 Task: Check the percentage active listings of club house in the last 1 year.
Action: Mouse pressed left at (840, 198)
Screenshot: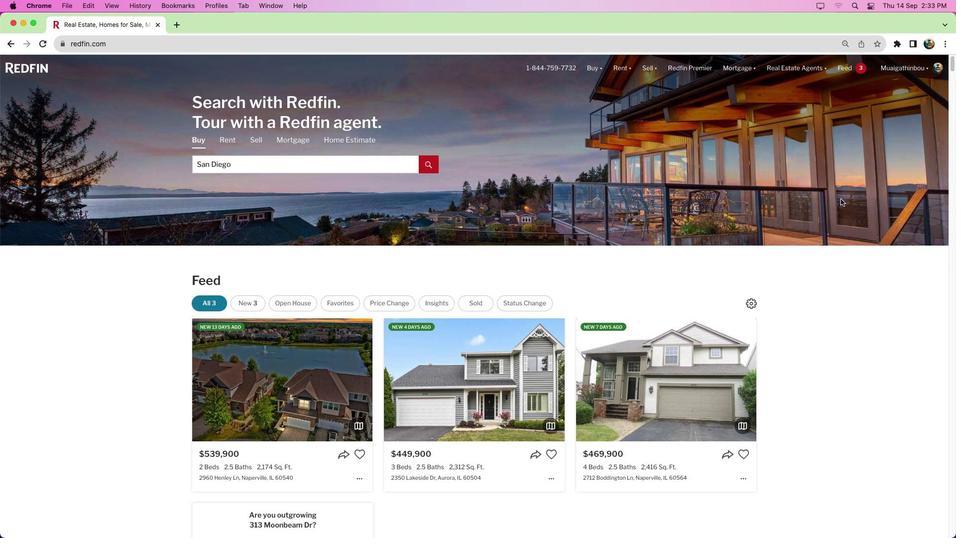 
Action: Mouse moved to (772, 172)
Screenshot: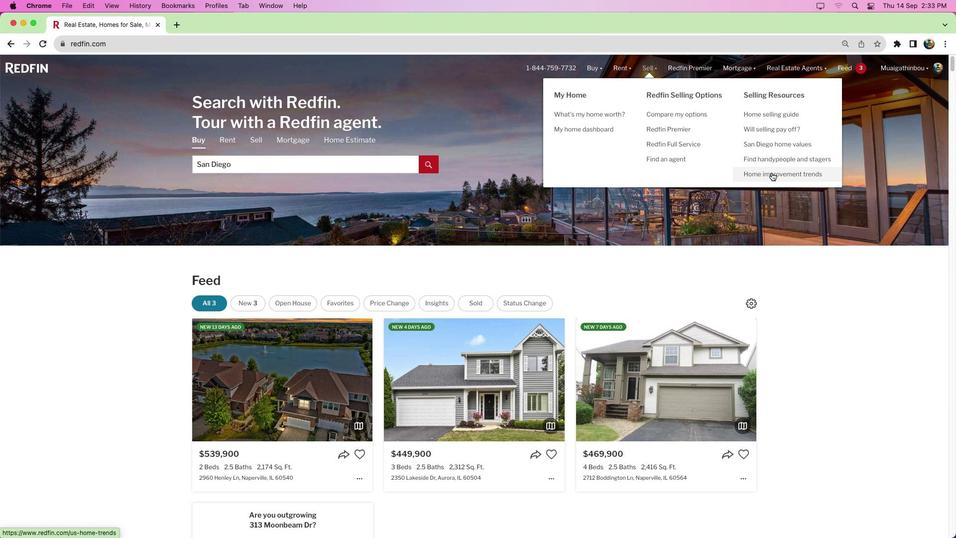 
Action: Mouse pressed left at (772, 172)
Screenshot: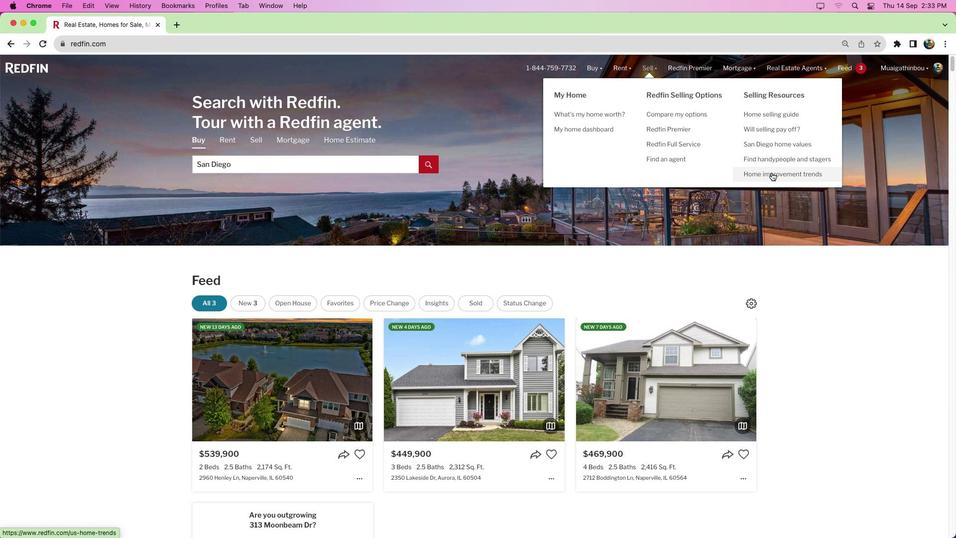 
Action: Mouse moved to (451, 355)
Screenshot: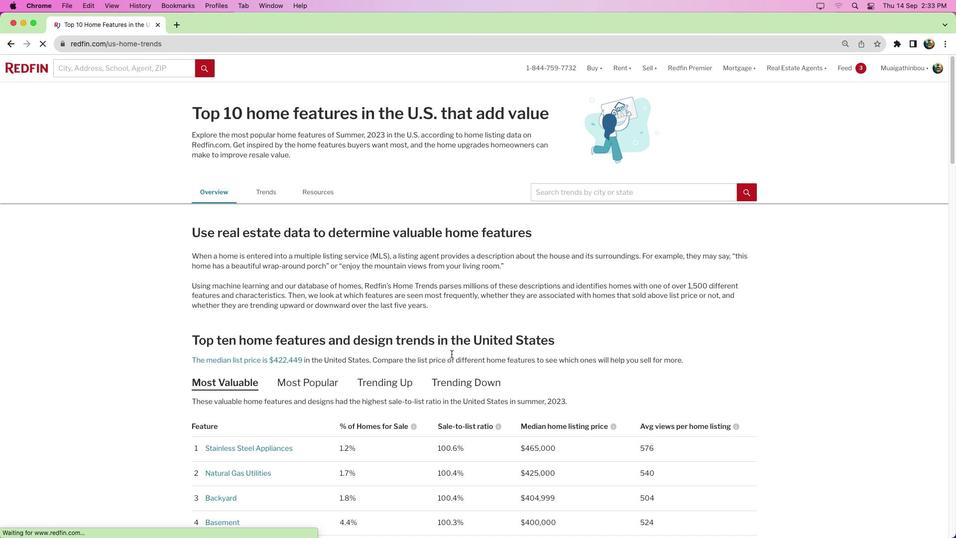 
Action: Mouse scrolled (451, 355) with delta (0, 0)
Screenshot: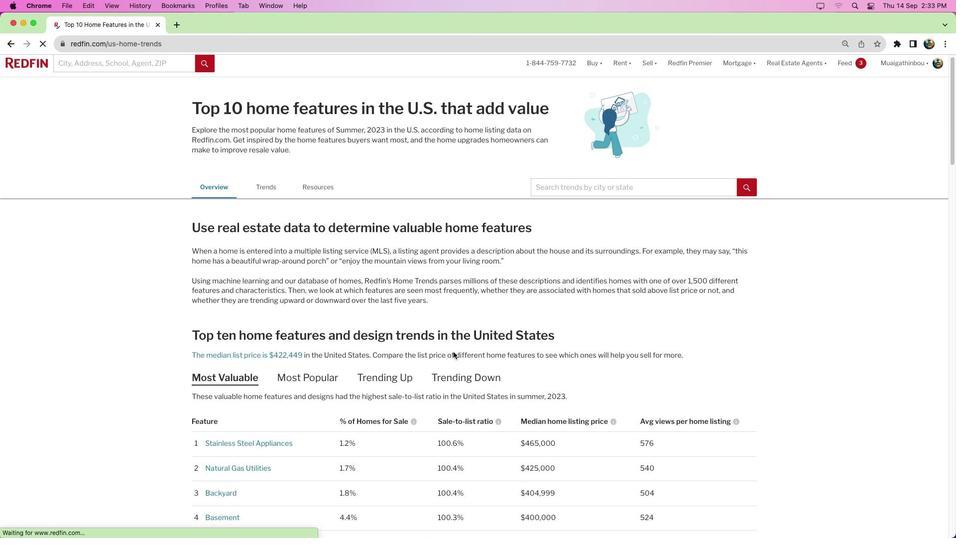 
Action: Mouse moved to (451, 354)
Screenshot: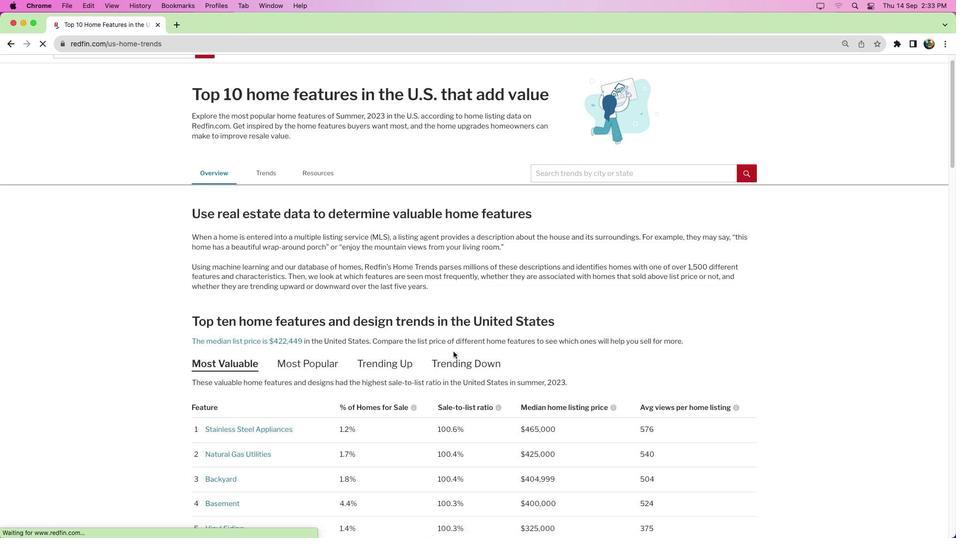 
Action: Mouse scrolled (451, 354) with delta (0, 0)
Screenshot: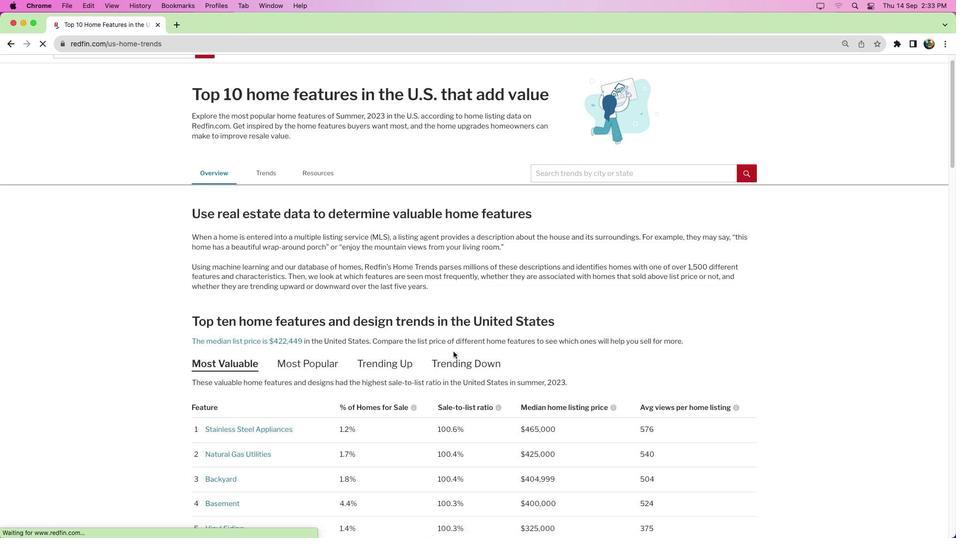 
Action: Mouse moved to (453, 351)
Screenshot: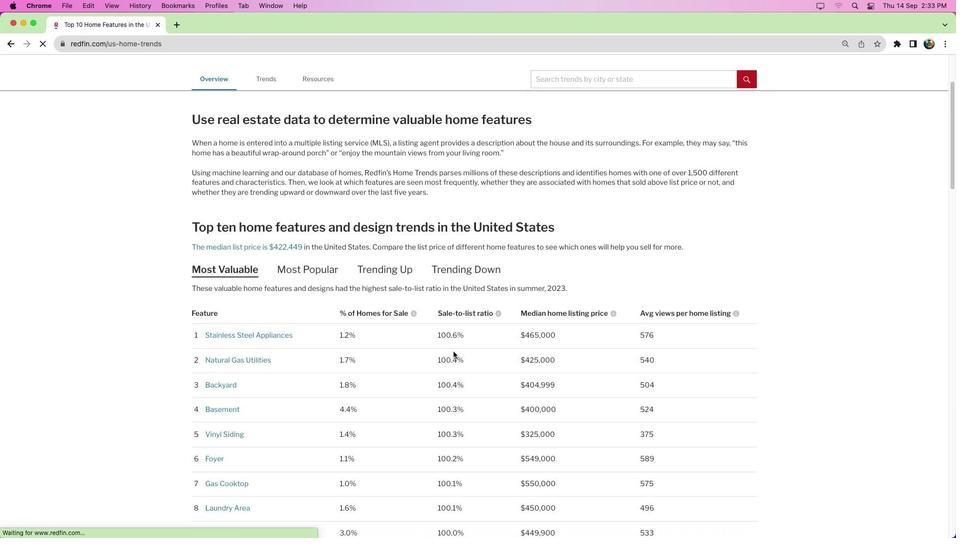 
Action: Mouse scrolled (453, 351) with delta (0, -2)
Screenshot: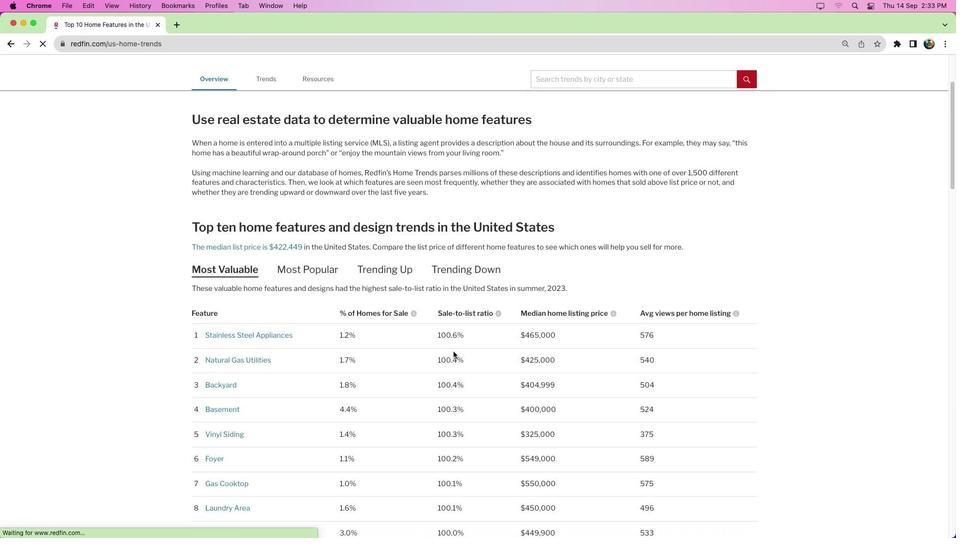 
Action: Mouse moved to (453, 351)
Screenshot: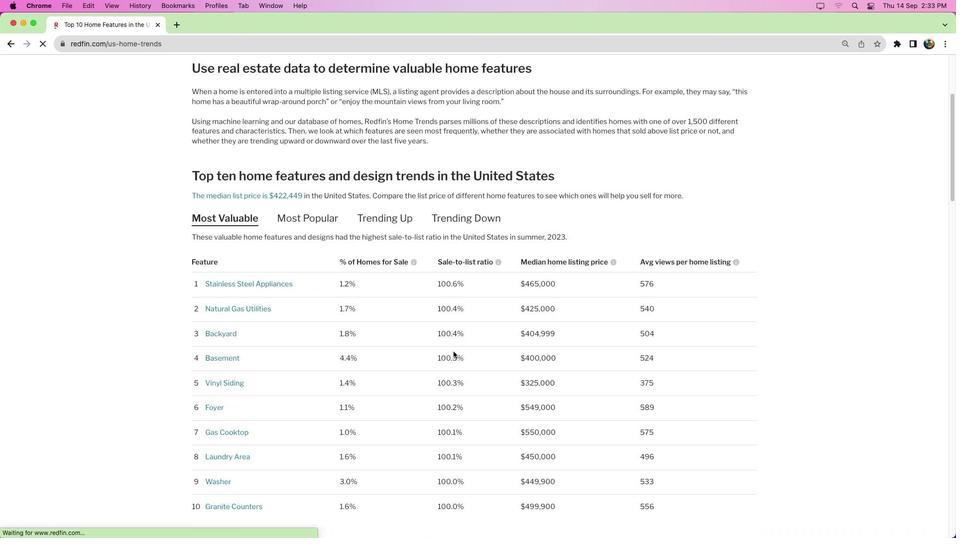 
Action: Mouse scrolled (453, 351) with delta (0, -2)
Screenshot: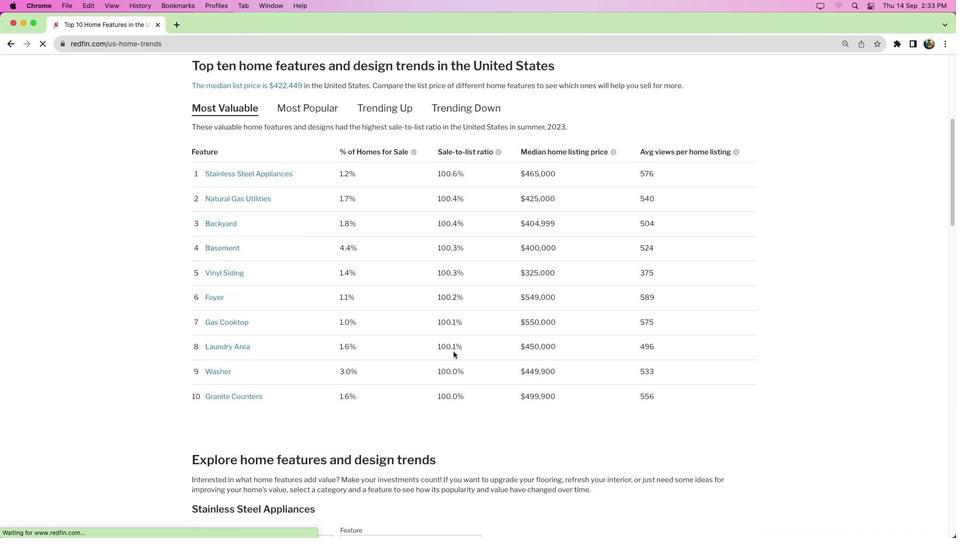
Action: Mouse moved to (453, 350)
Screenshot: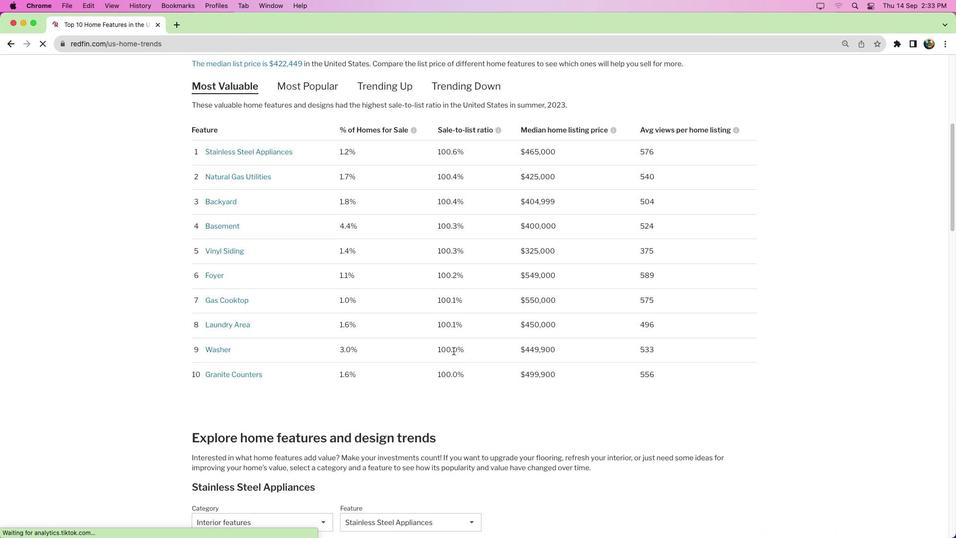 
Action: Mouse scrolled (453, 350) with delta (0, 0)
Screenshot: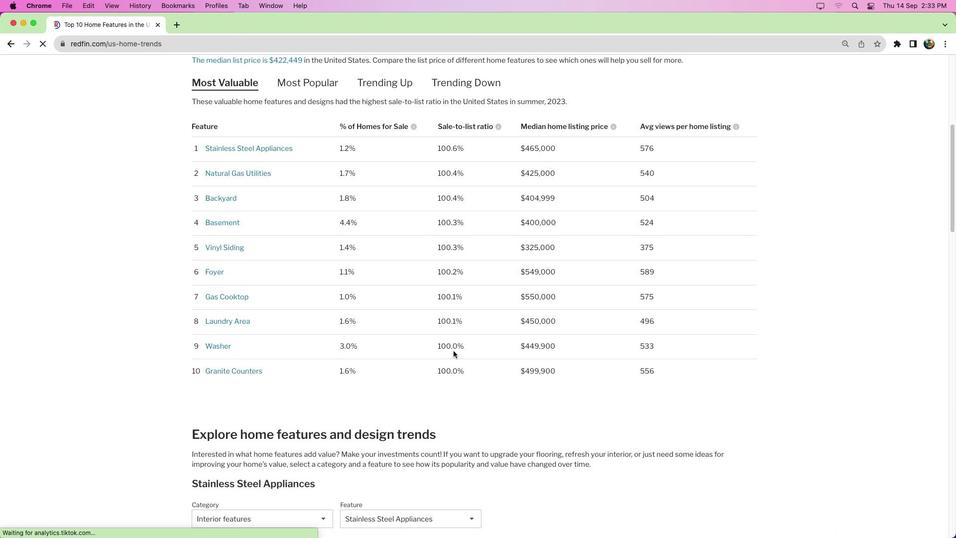 
Action: Mouse scrolled (453, 350) with delta (0, 0)
Screenshot: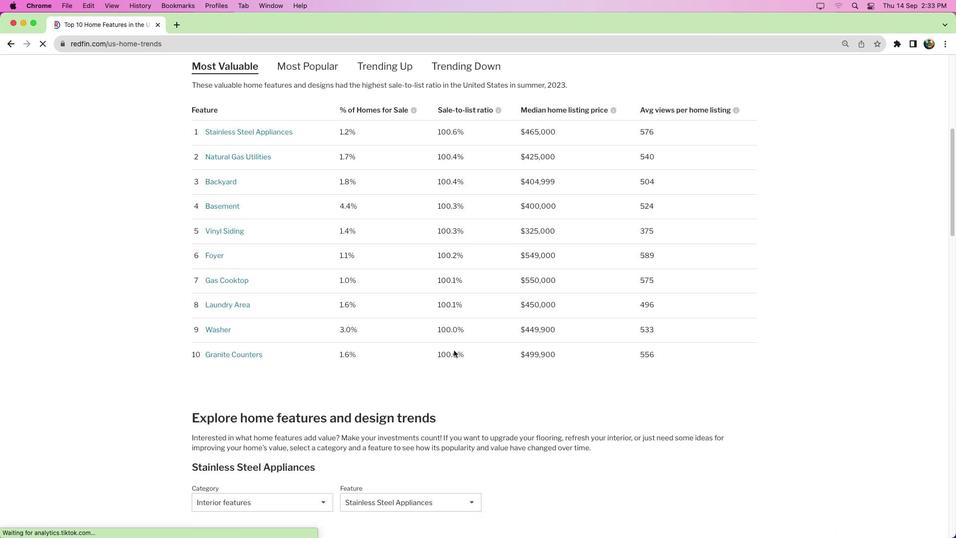 
Action: Mouse scrolled (453, 350) with delta (0, -2)
Screenshot: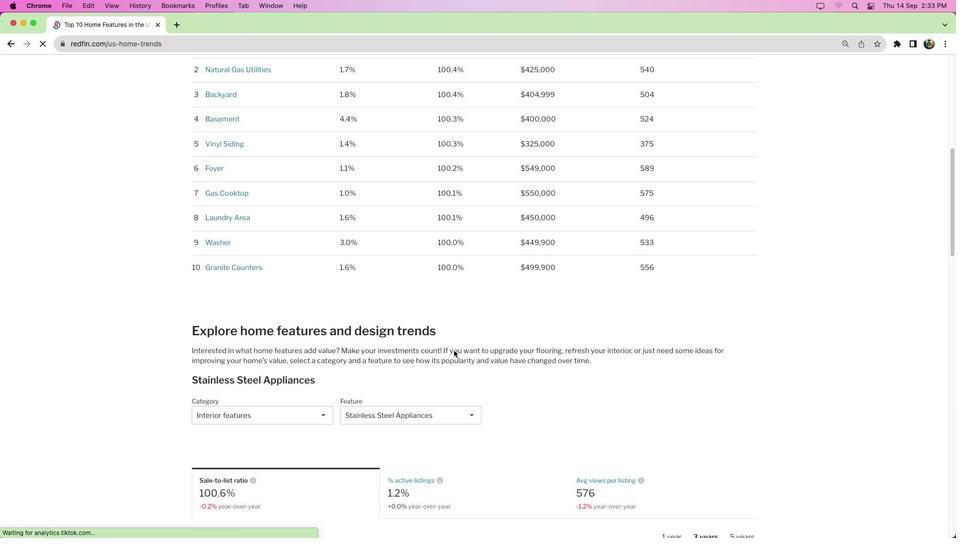 
Action: Mouse moved to (453, 350)
Screenshot: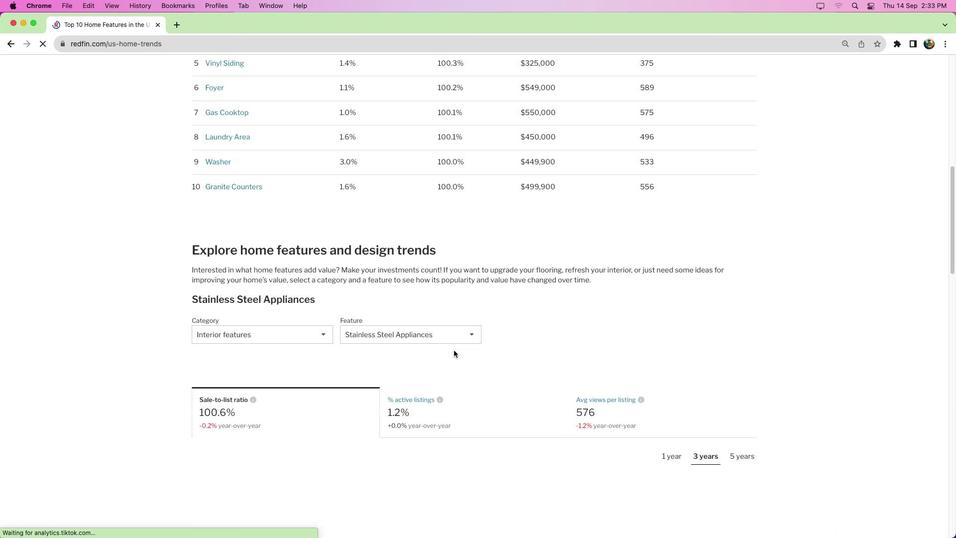 
Action: Mouse scrolled (453, 350) with delta (0, -2)
Screenshot: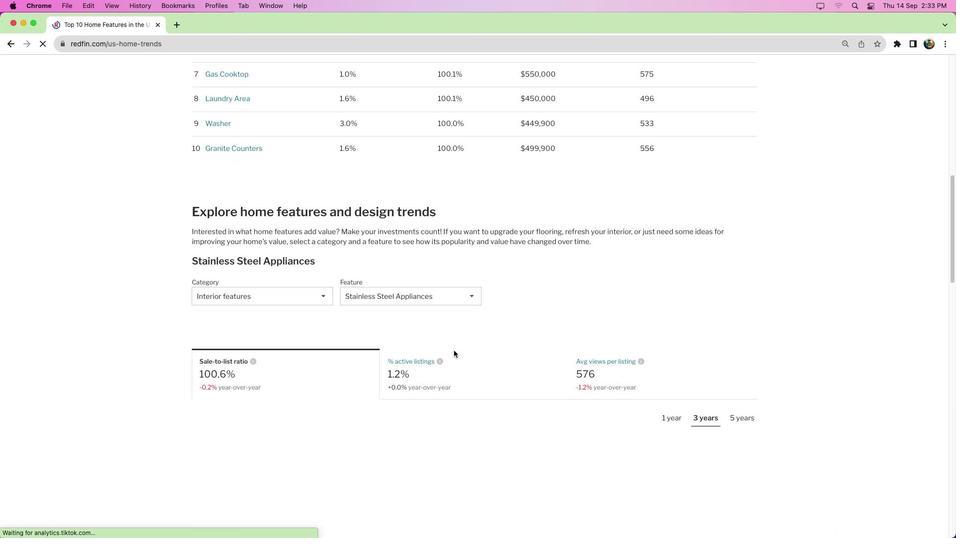 
Action: Mouse moved to (299, 261)
Screenshot: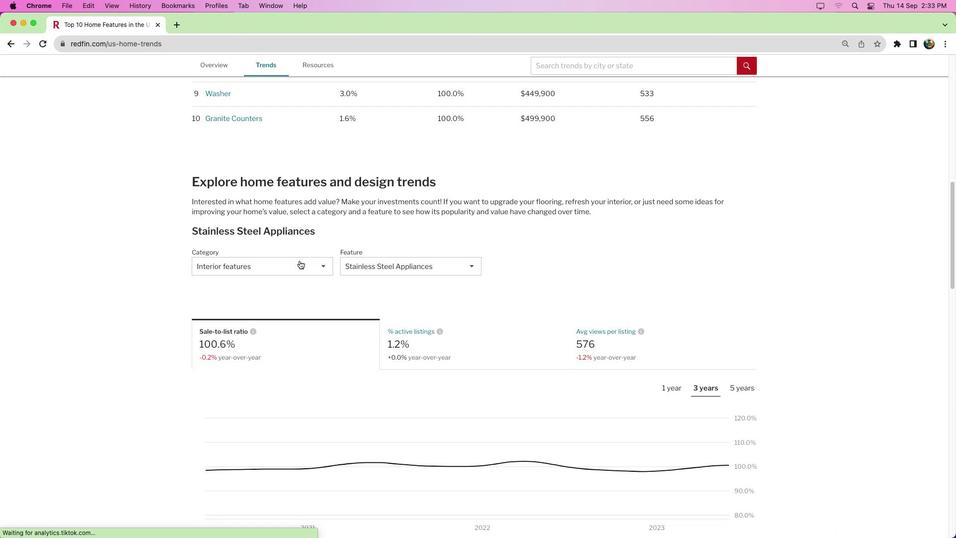 
Action: Mouse pressed left at (299, 261)
Screenshot: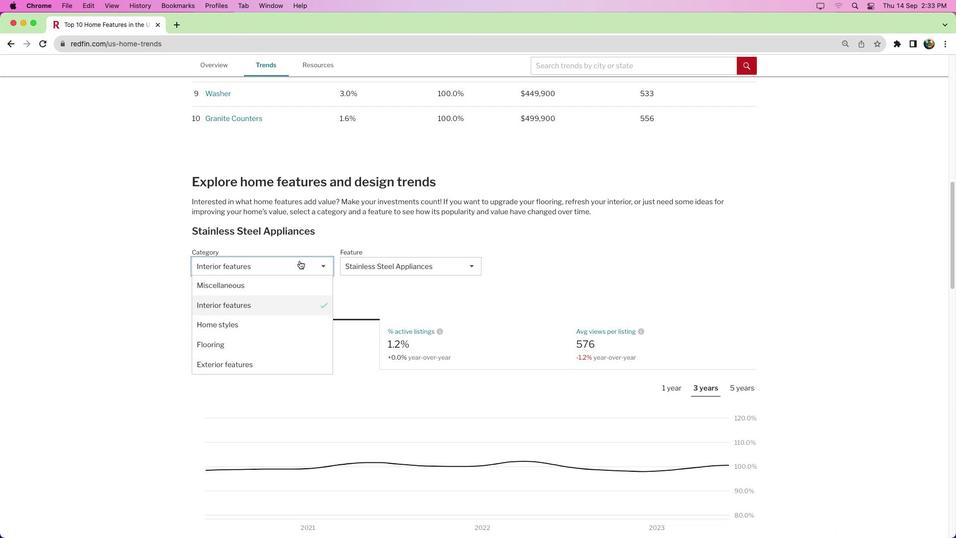 
Action: Mouse moved to (288, 287)
Screenshot: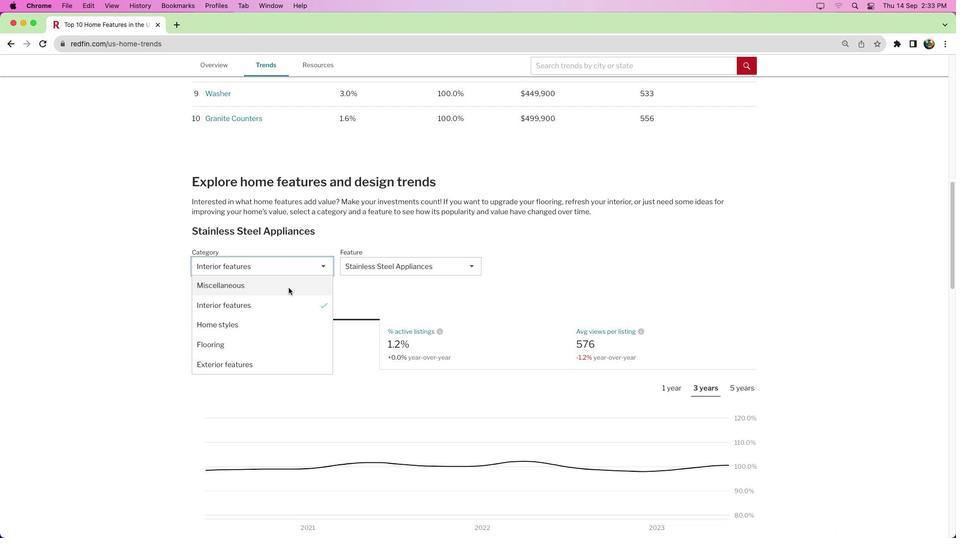 
Action: Mouse pressed left at (288, 287)
Screenshot: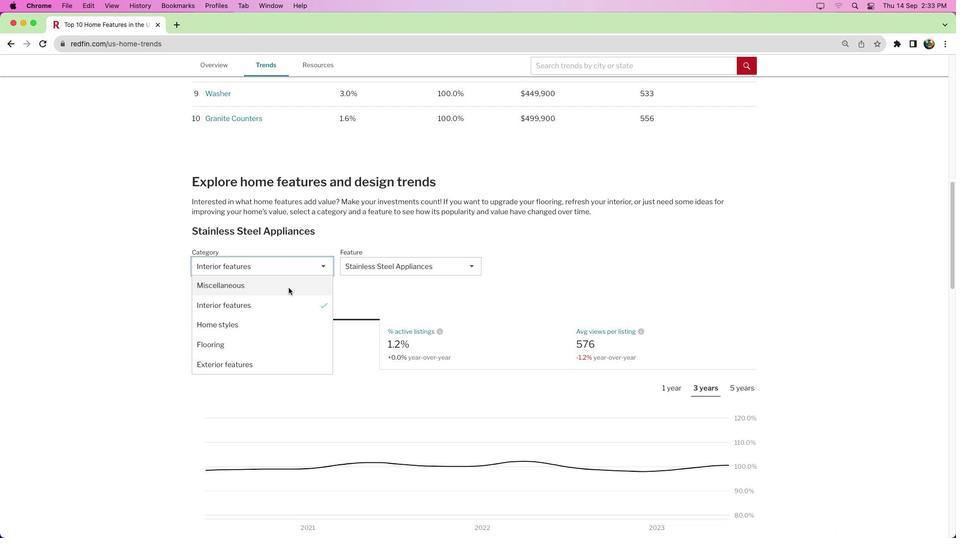 
Action: Mouse moved to (371, 268)
Screenshot: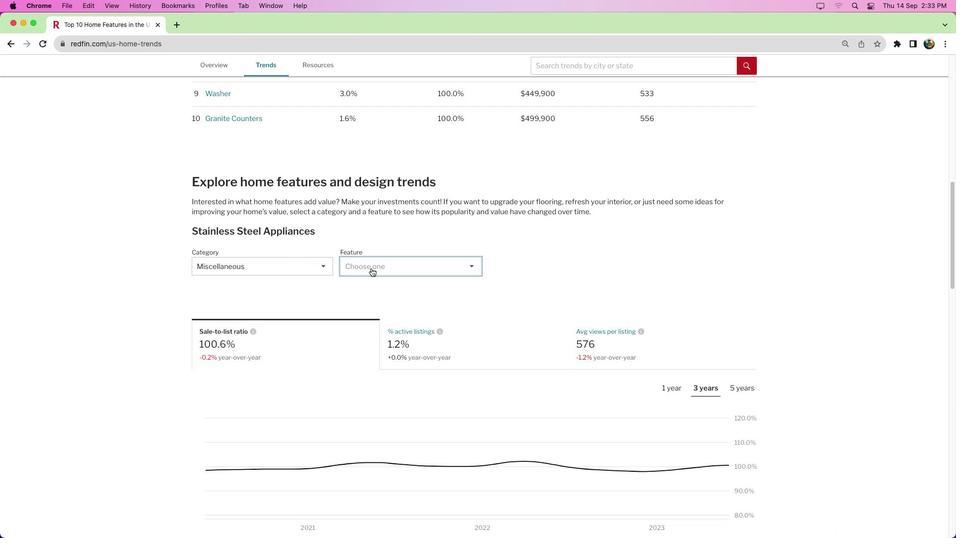 
Action: Mouse pressed left at (371, 268)
Screenshot: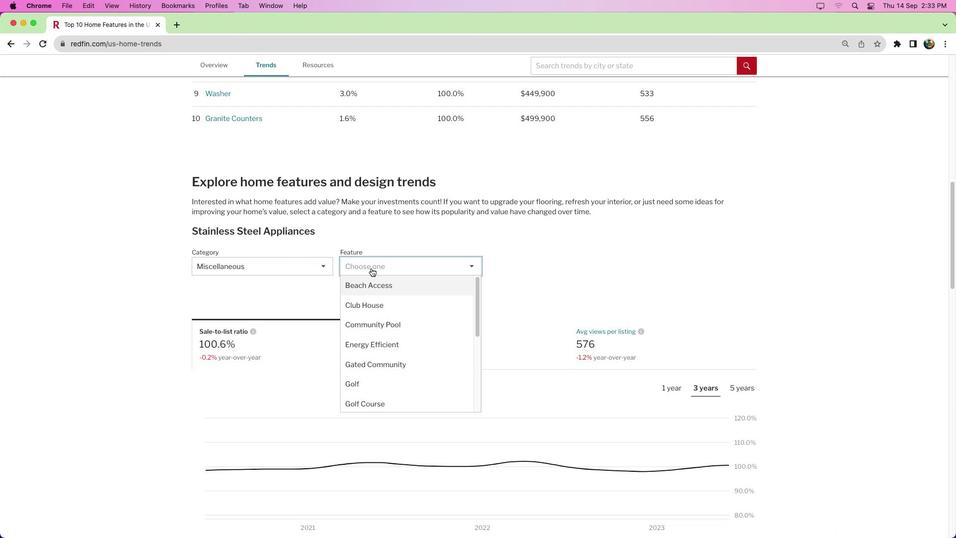 
Action: Mouse moved to (384, 307)
Screenshot: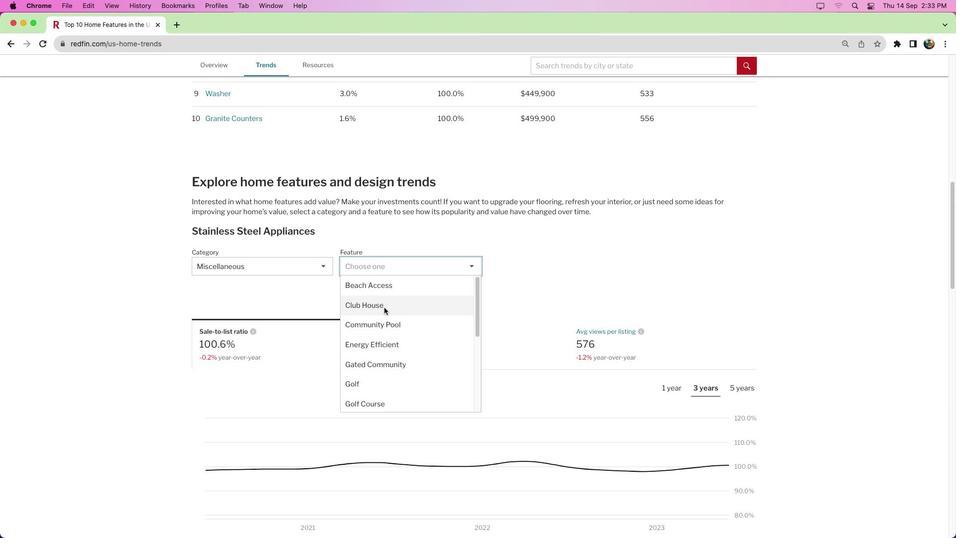 
Action: Mouse pressed left at (384, 307)
Screenshot: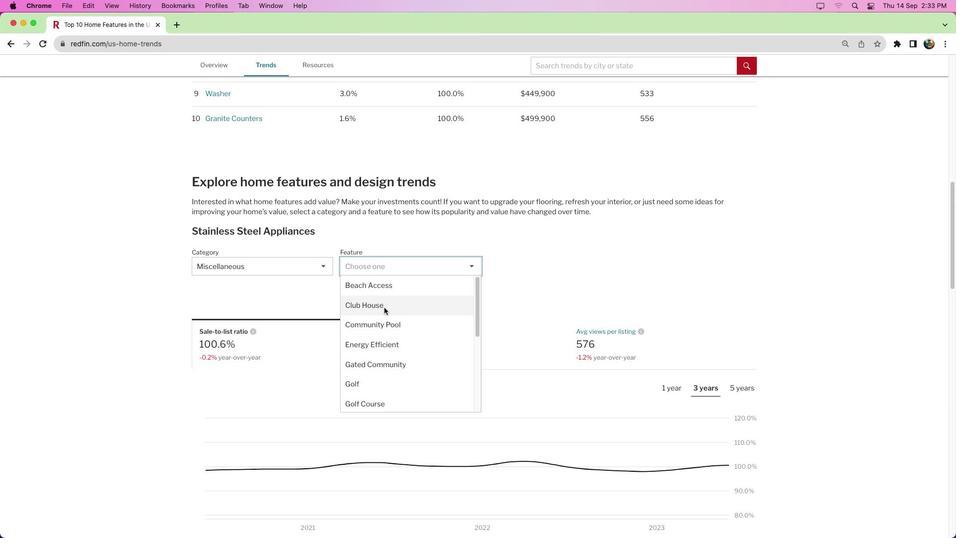 
Action: Mouse moved to (435, 347)
Screenshot: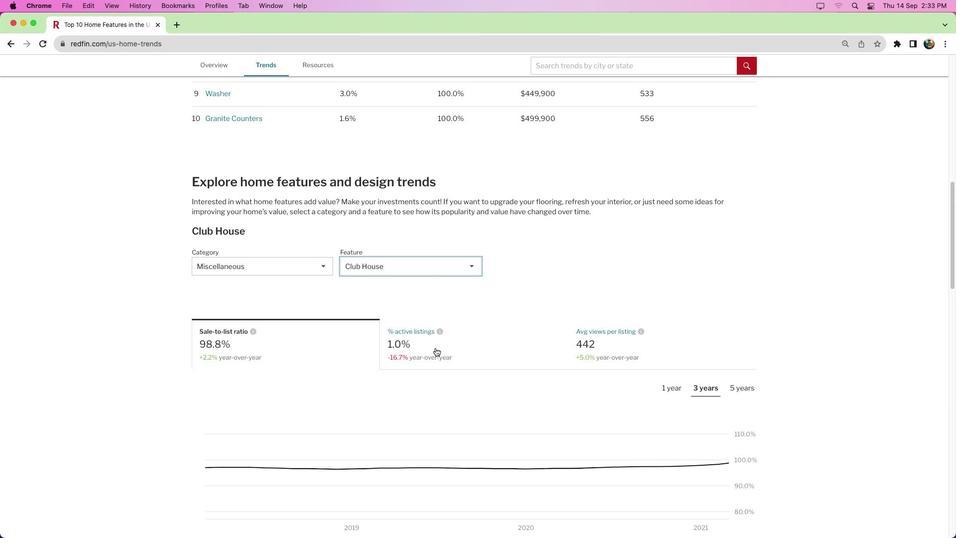 
Action: Mouse pressed left at (435, 347)
Screenshot: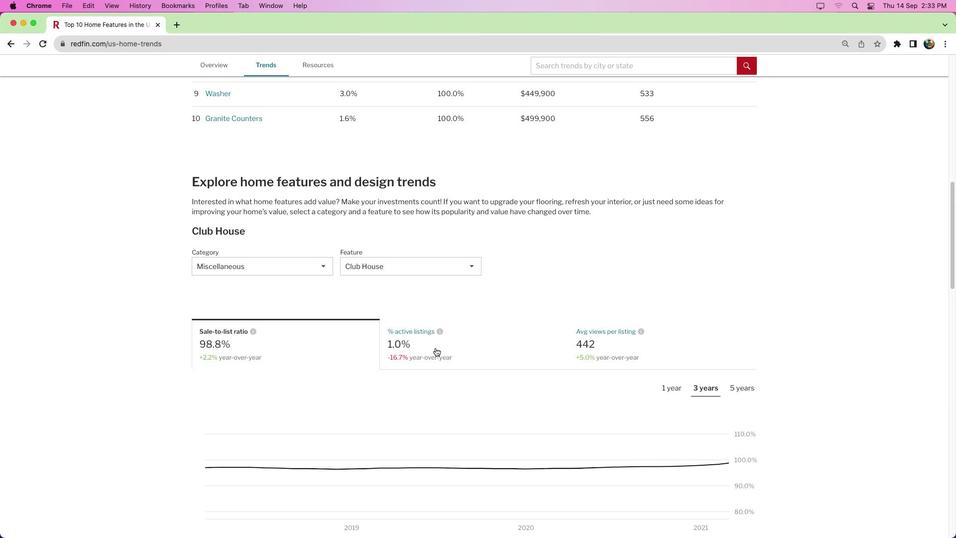 
Action: Mouse moved to (681, 390)
Screenshot: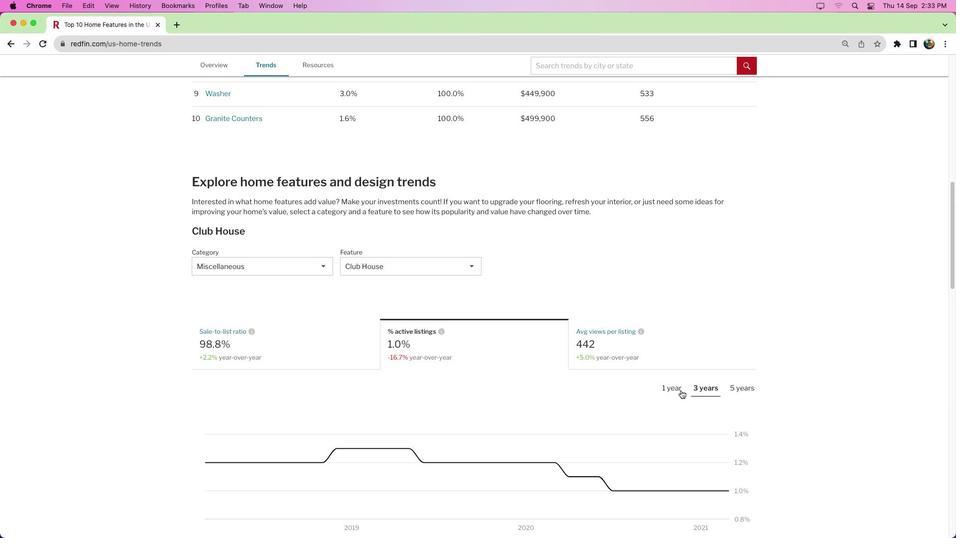 
Action: Mouse pressed left at (681, 390)
Screenshot: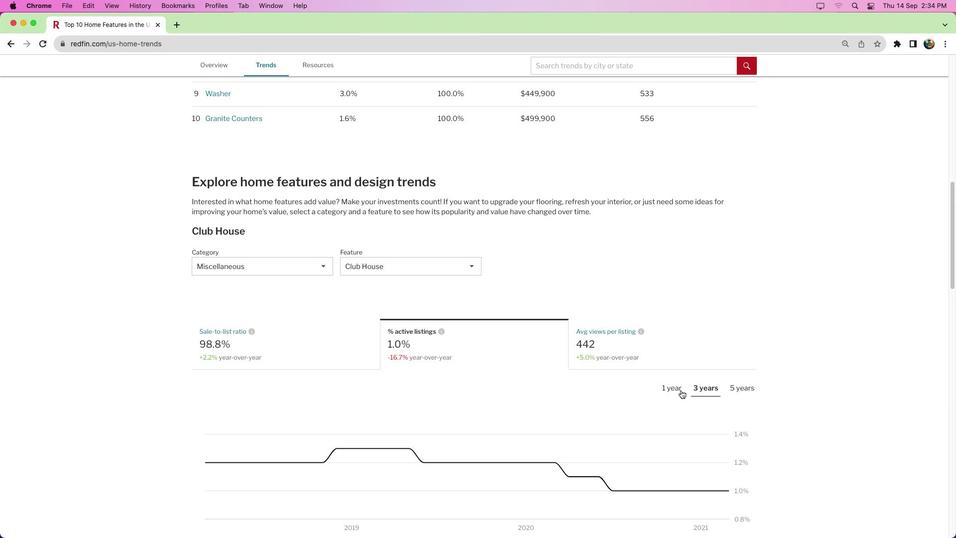 
Action: Mouse moved to (620, 394)
Screenshot: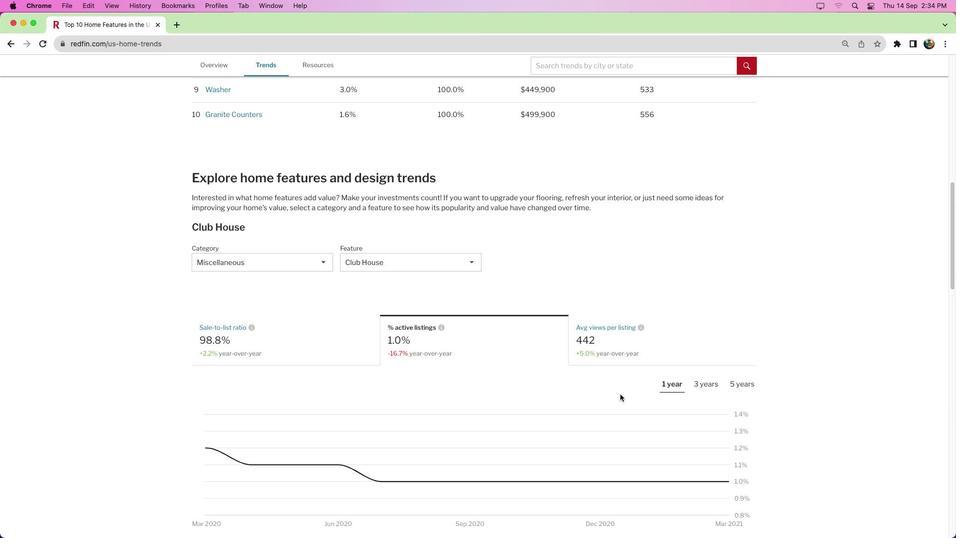 
Action: Mouse scrolled (620, 394) with delta (0, 0)
Screenshot: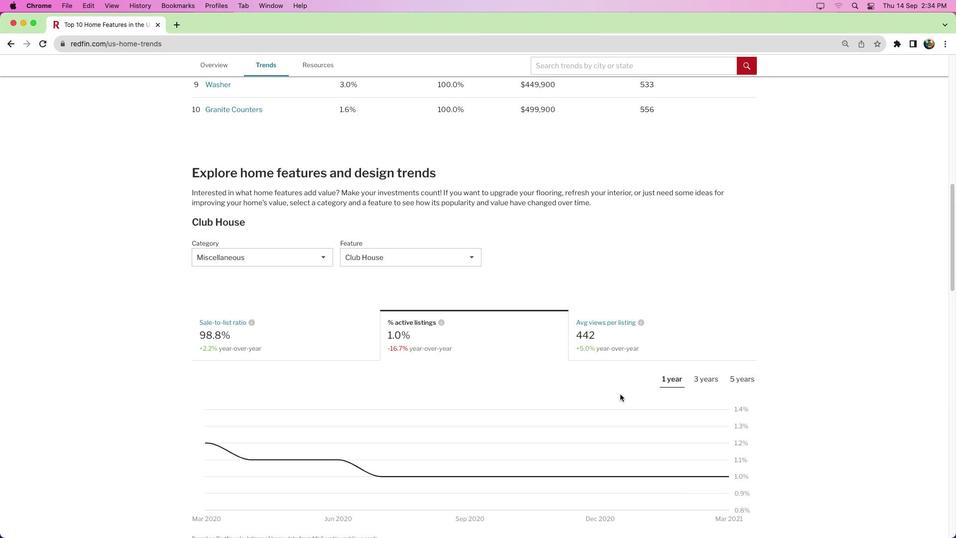 
Action: Mouse moved to (620, 394)
Screenshot: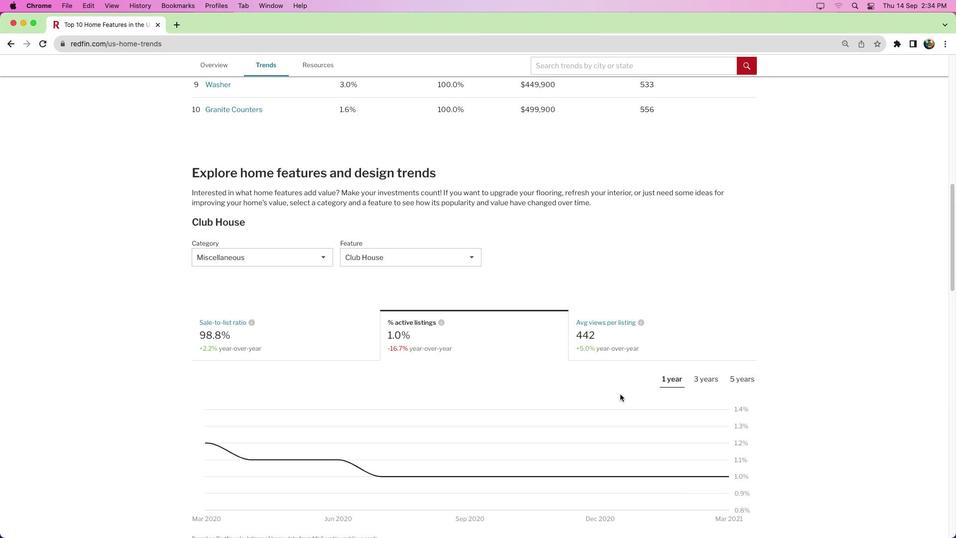 
Action: Mouse scrolled (620, 394) with delta (0, 0)
Screenshot: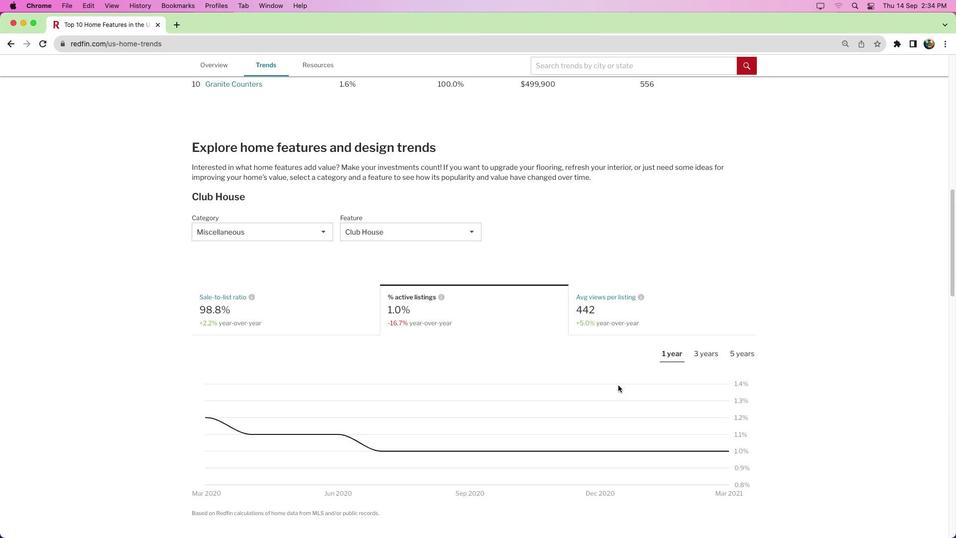 
Action: Mouse scrolled (620, 394) with delta (0, 0)
Screenshot: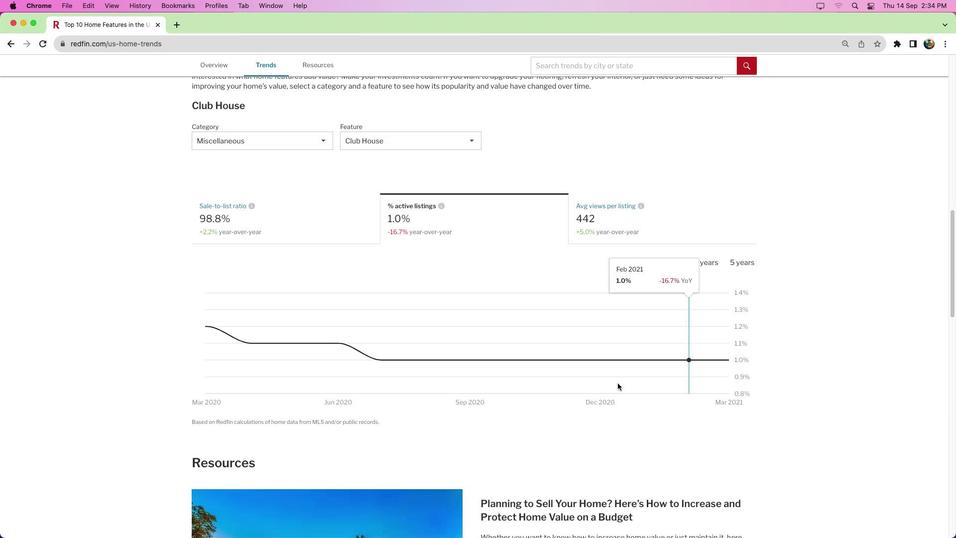 
Action: Mouse moved to (618, 386)
Screenshot: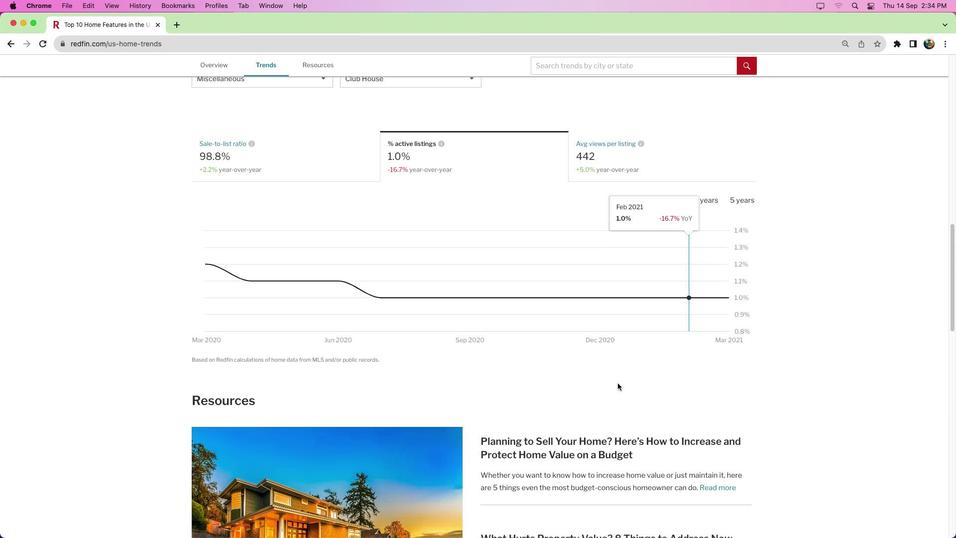 
Action: Mouse scrolled (618, 386) with delta (0, -2)
Screenshot: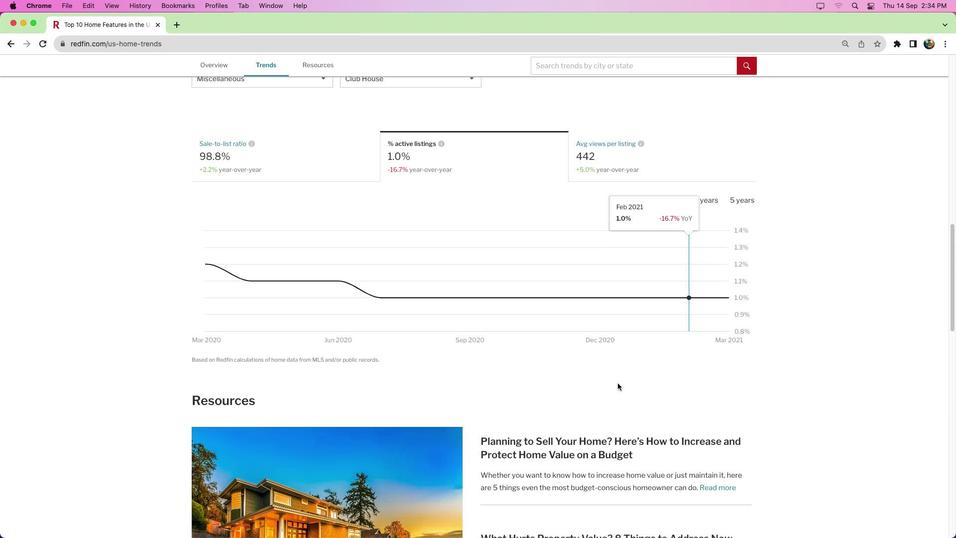 
Action: Mouse moved to (615, 379)
Screenshot: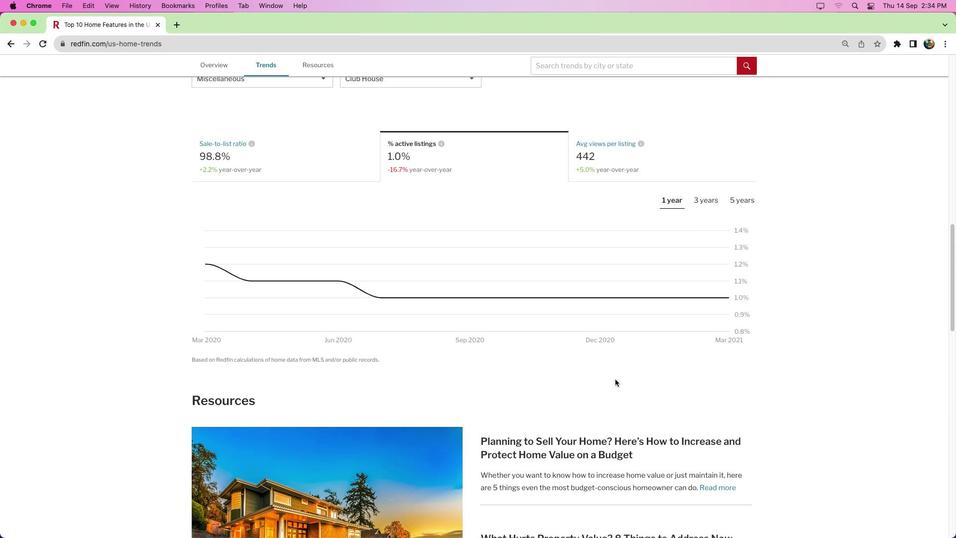 
